 Task: Create Workspace Accounts Payable Workspace description Manage and track company employee satisfaction and morale. Workspace type Marketing 
Action: Mouse moved to (359, 73)
Screenshot: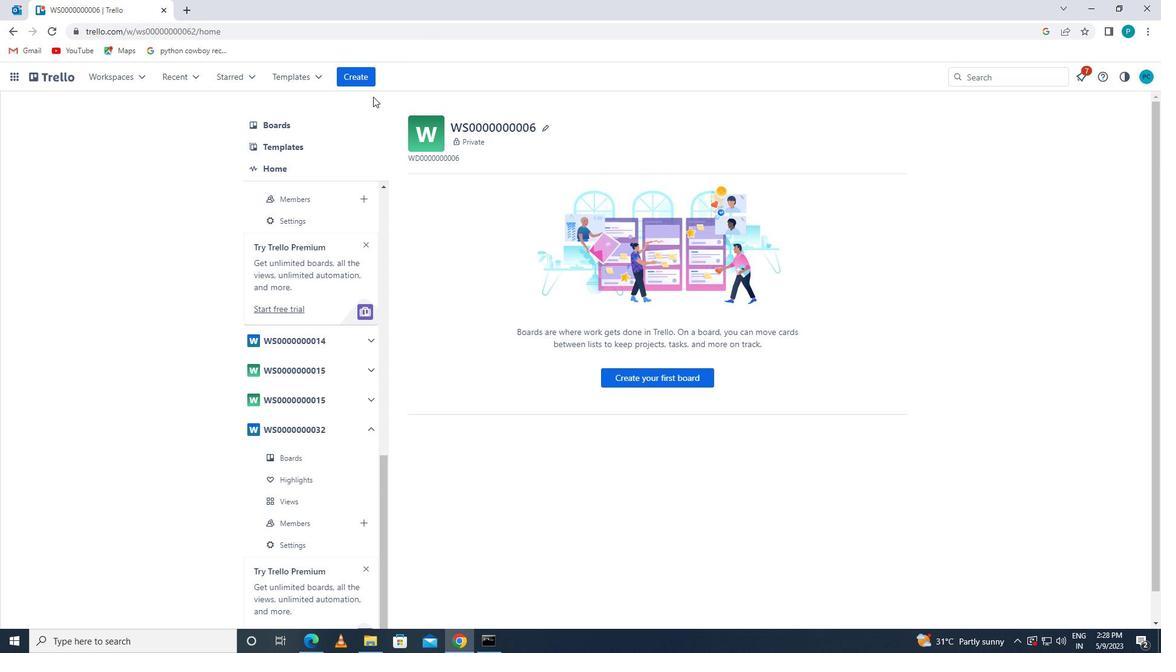 
Action: Mouse pressed left at (359, 73)
Screenshot: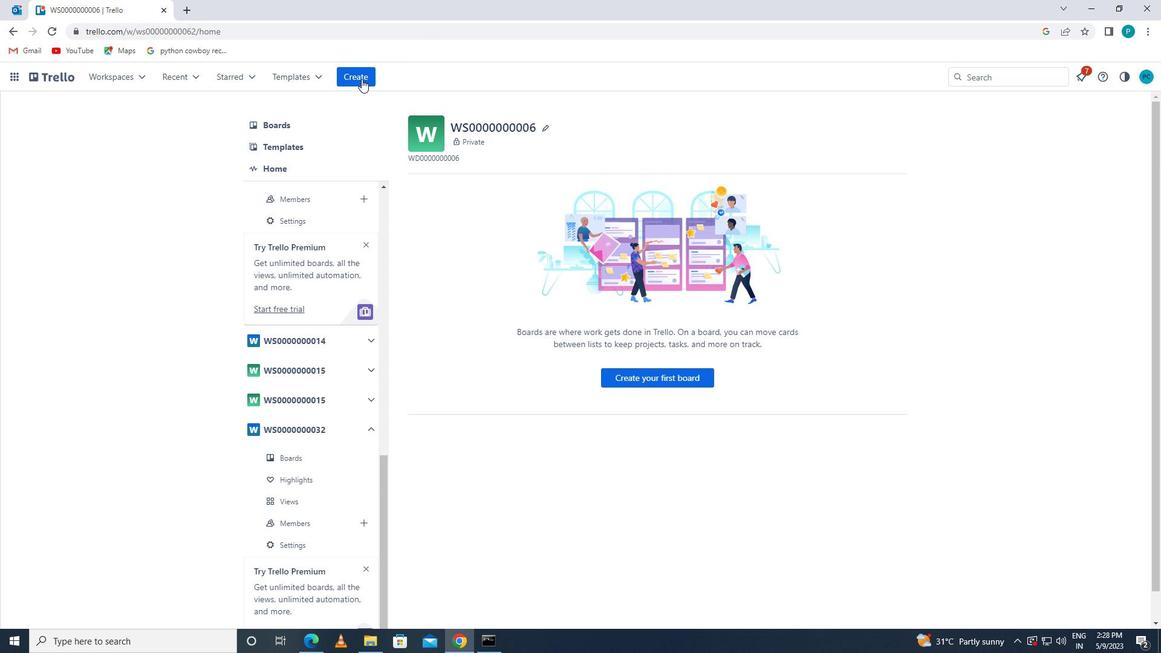 
Action: Mouse moved to (419, 198)
Screenshot: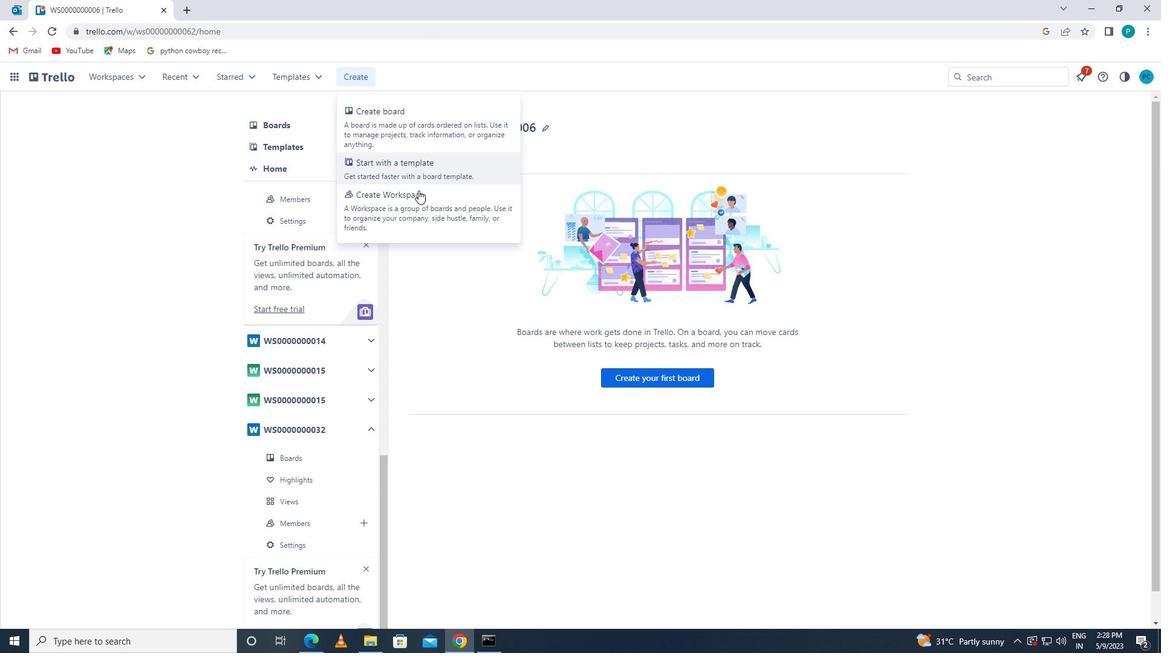 
Action: Mouse pressed left at (419, 198)
Screenshot: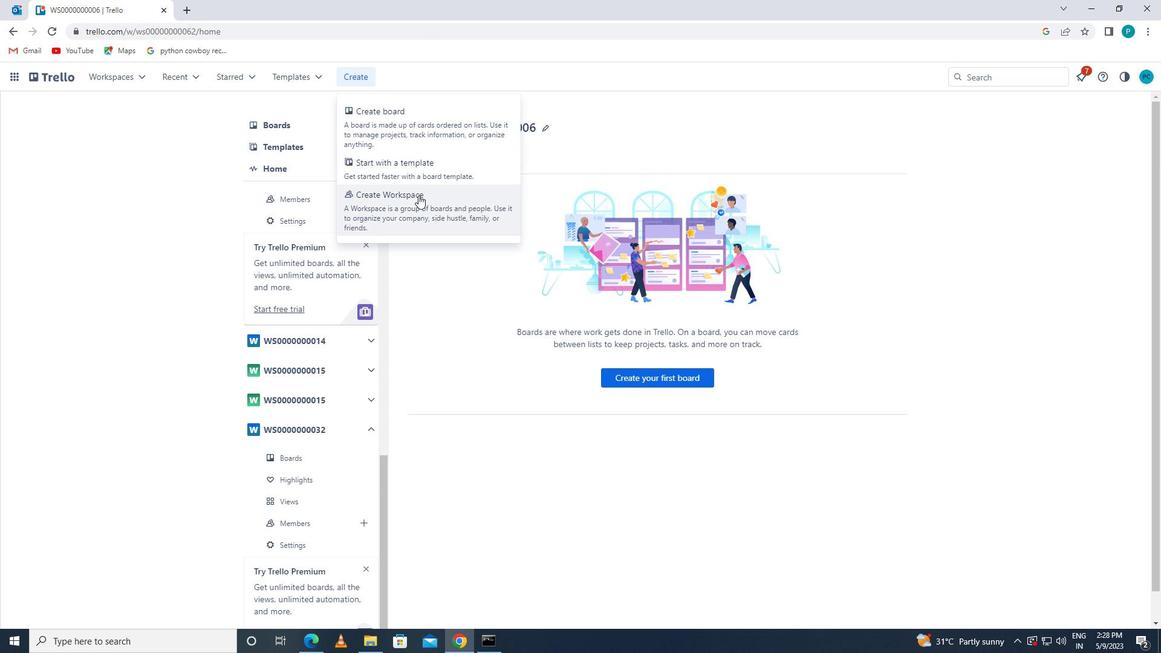 
Action: Mouse moved to (427, 234)
Screenshot: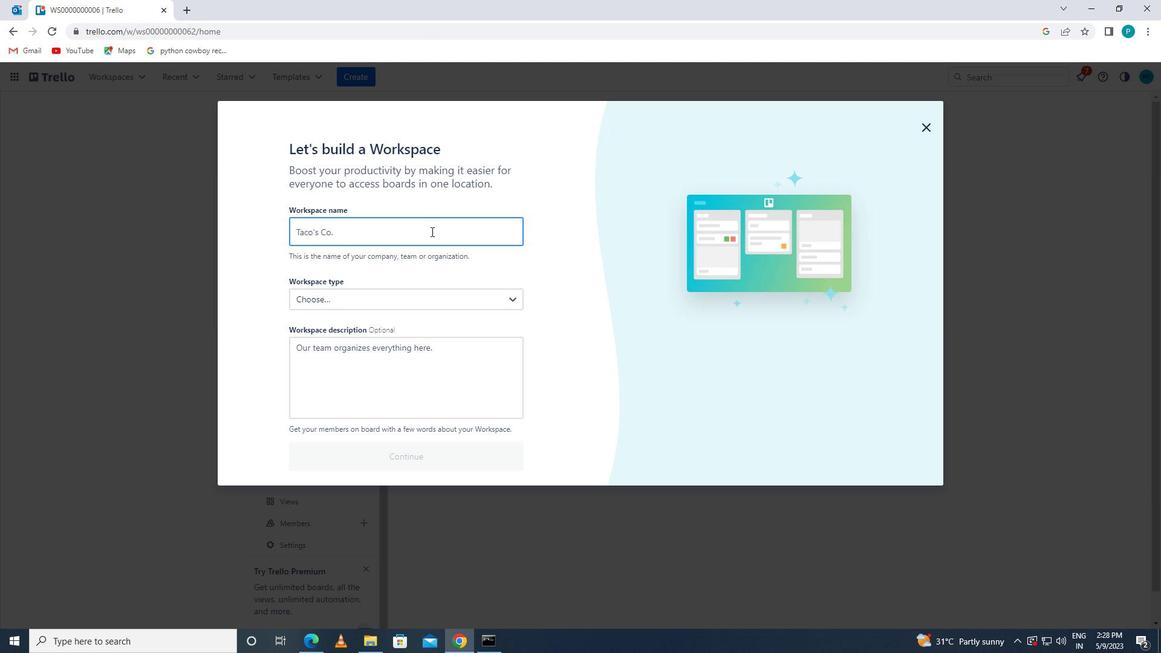 
Action: Mouse pressed left at (427, 234)
Screenshot: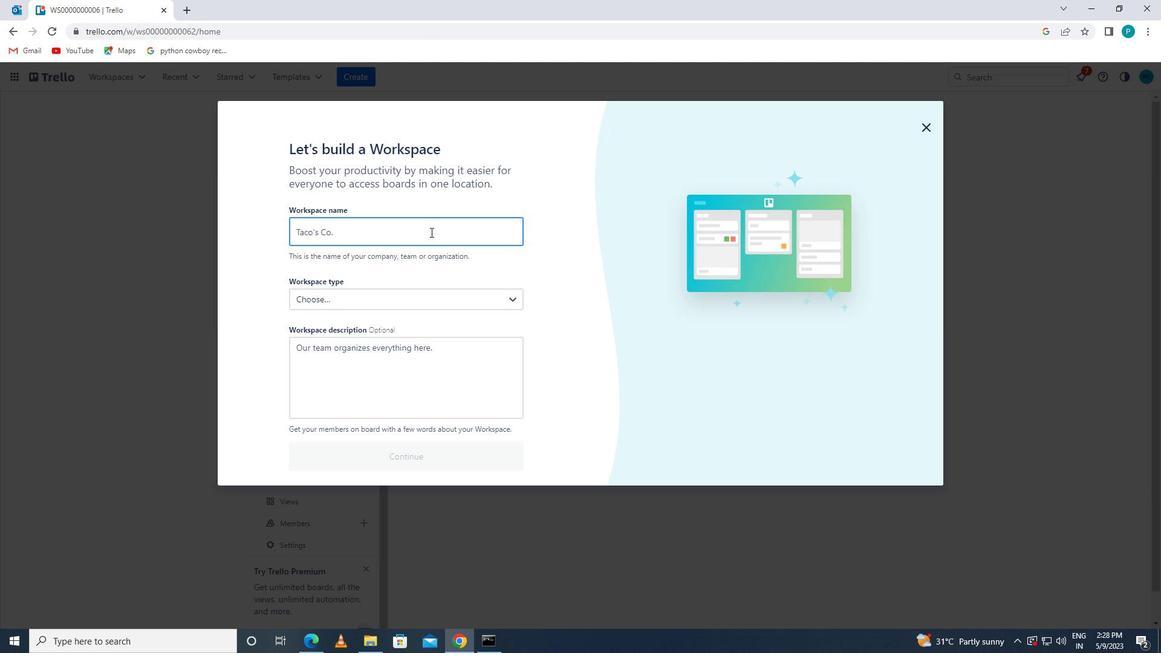 
Action: Key pressed <Key.caps_lock>a<Key.caps_lock>ccounts<Key.space><Key.caps_lock>p<Key.caps_lock>ayable<Key.space>
Screenshot: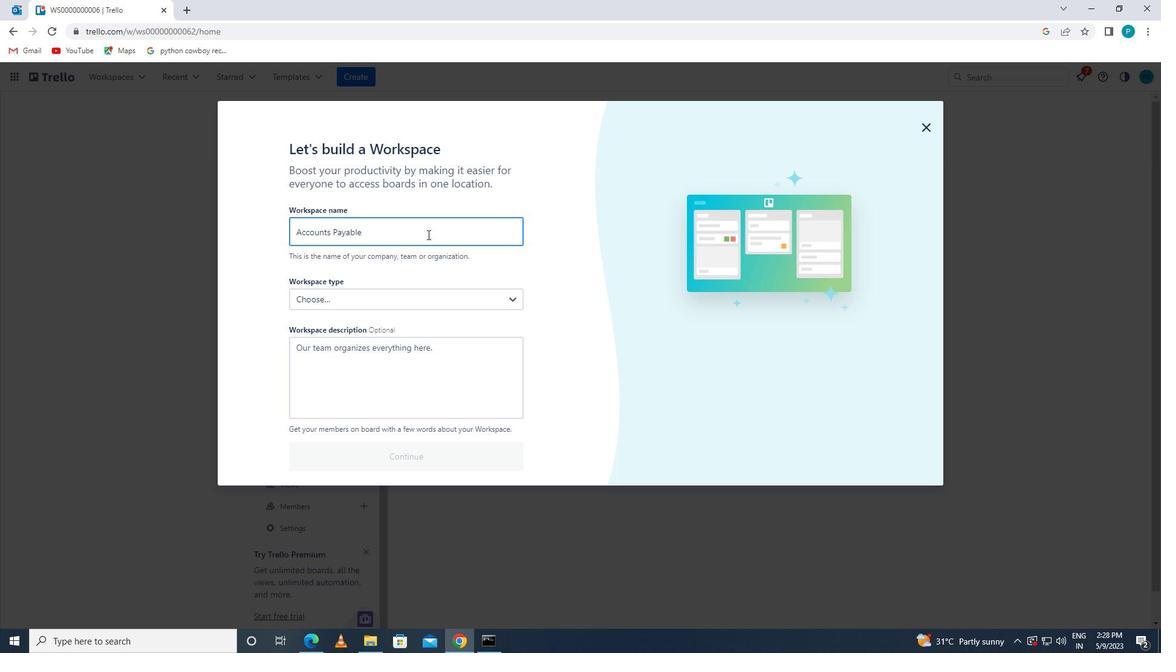 
Action: Mouse moved to (373, 299)
Screenshot: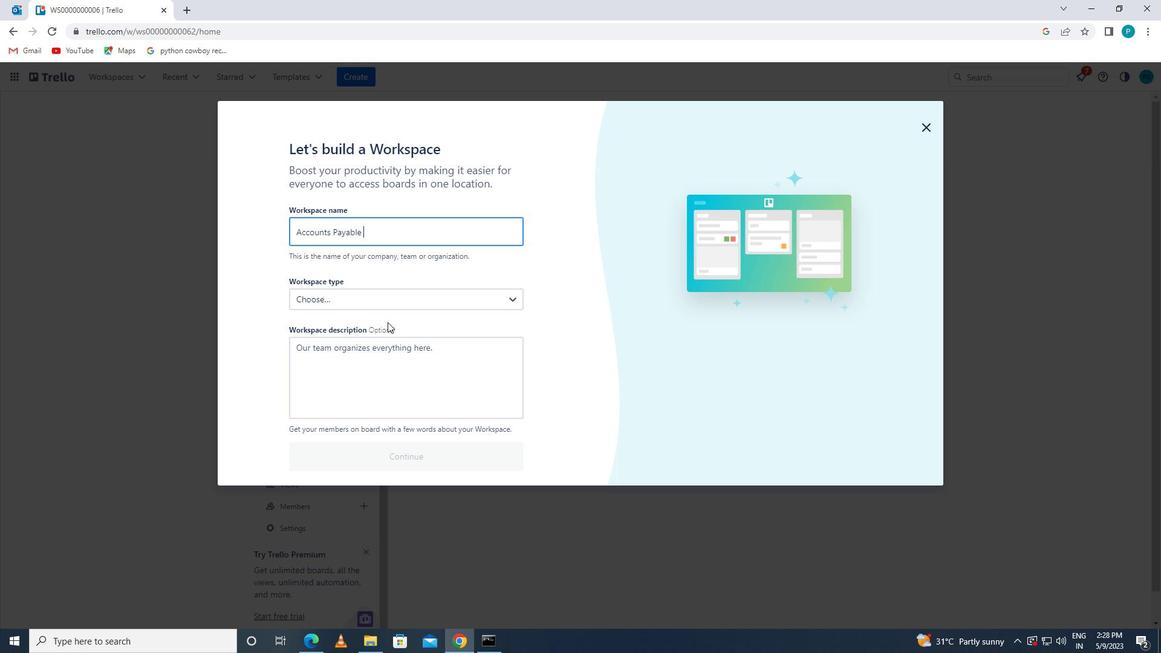 
Action: Mouse pressed left at (373, 299)
Screenshot: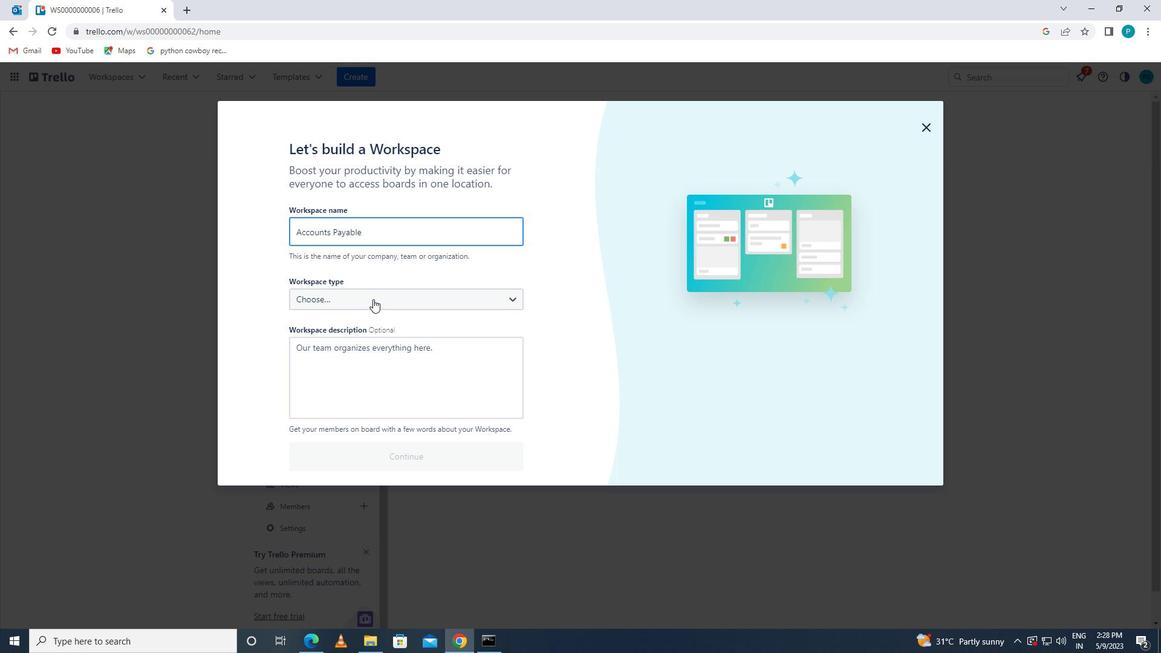 
Action: Mouse moved to (251, 306)
Screenshot: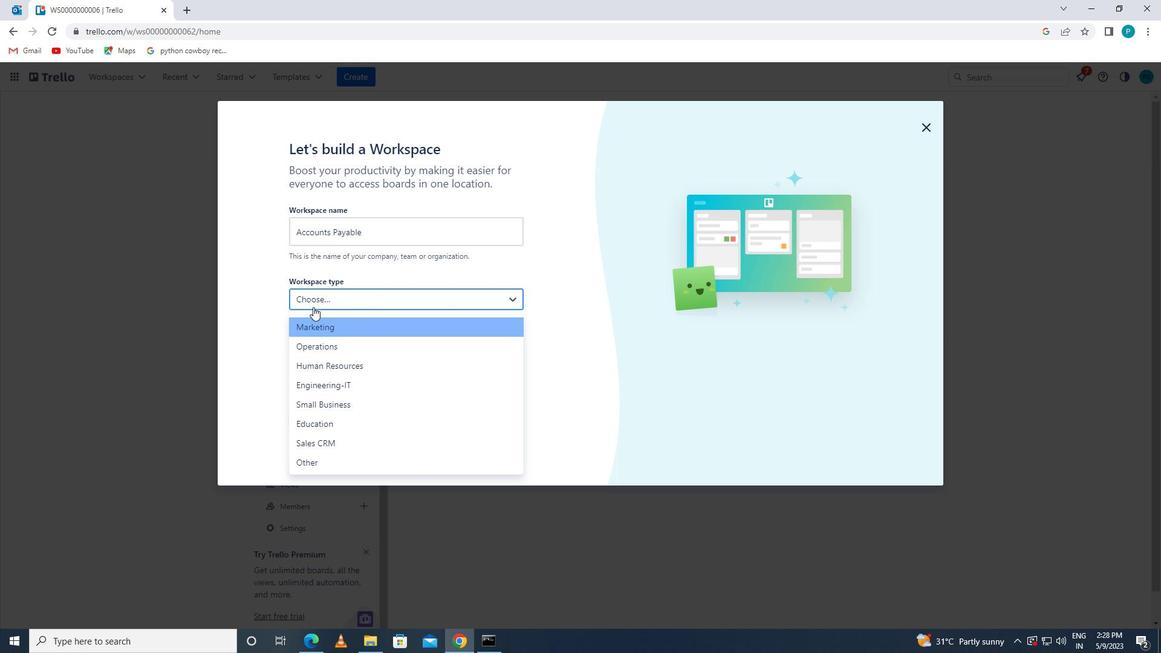
Action: Mouse pressed left at (251, 306)
Screenshot: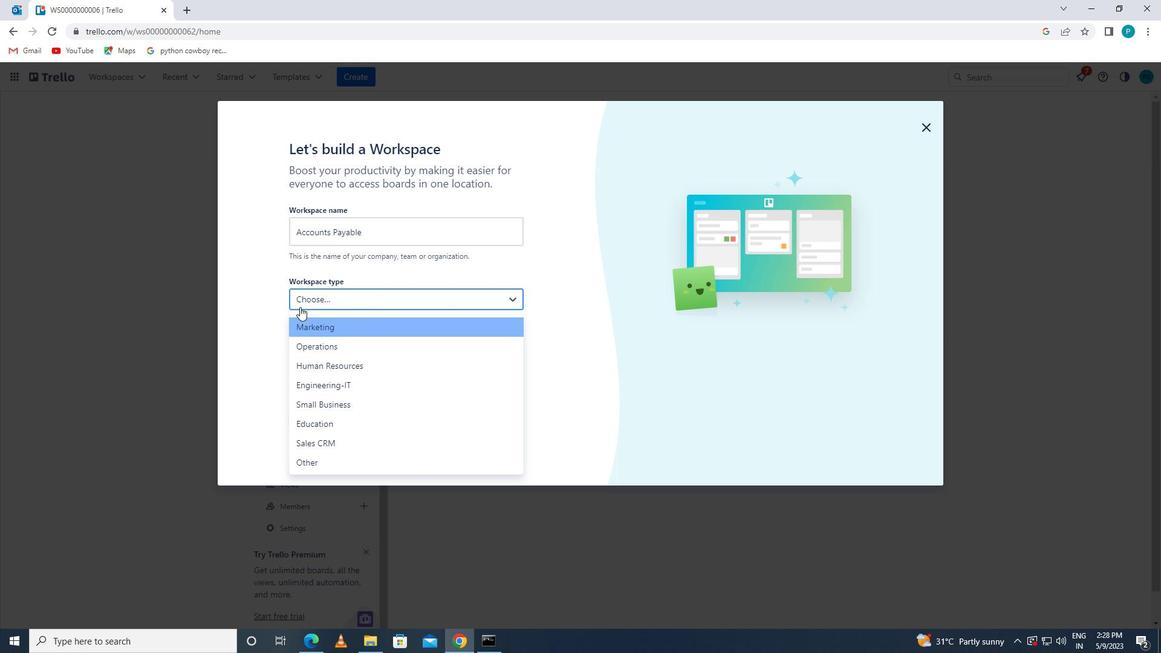 
Action: Mouse moved to (356, 384)
Screenshot: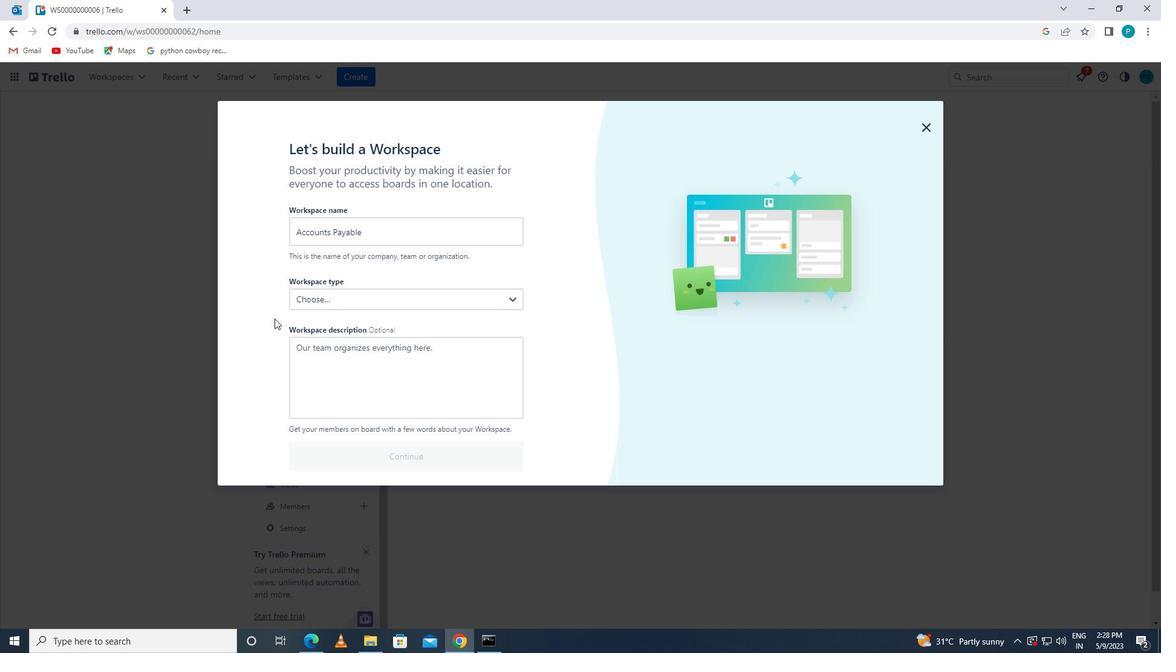 
Action: Mouse pressed left at (356, 384)
Screenshot: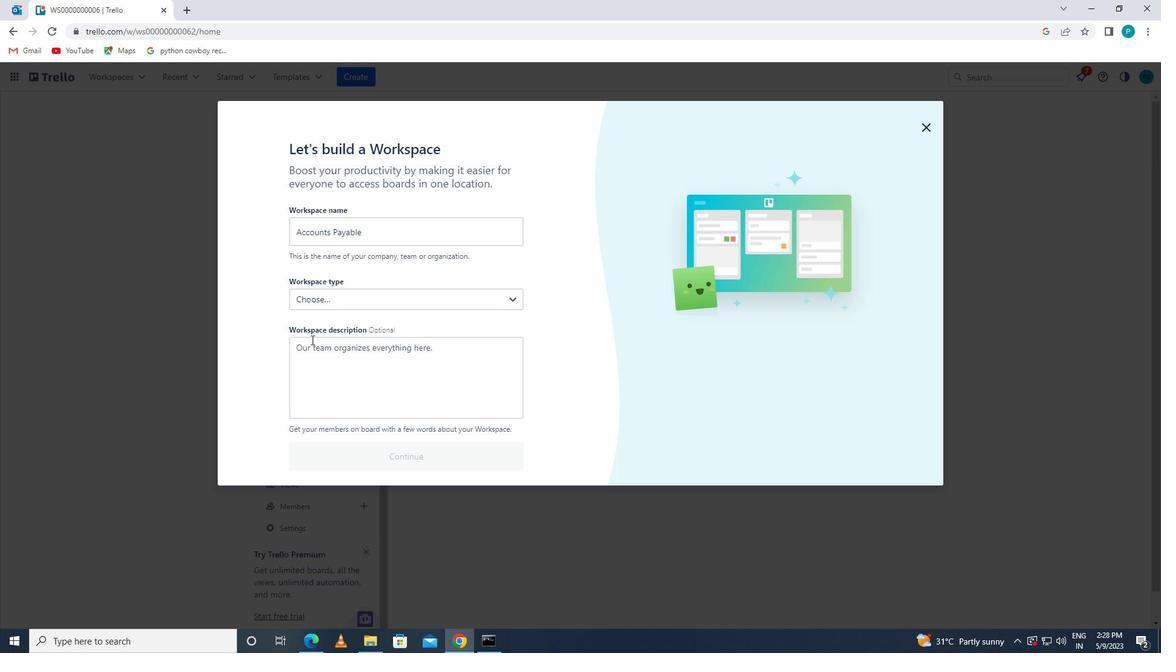 
Action: Mouse moved to (349, 381)
Screenshot: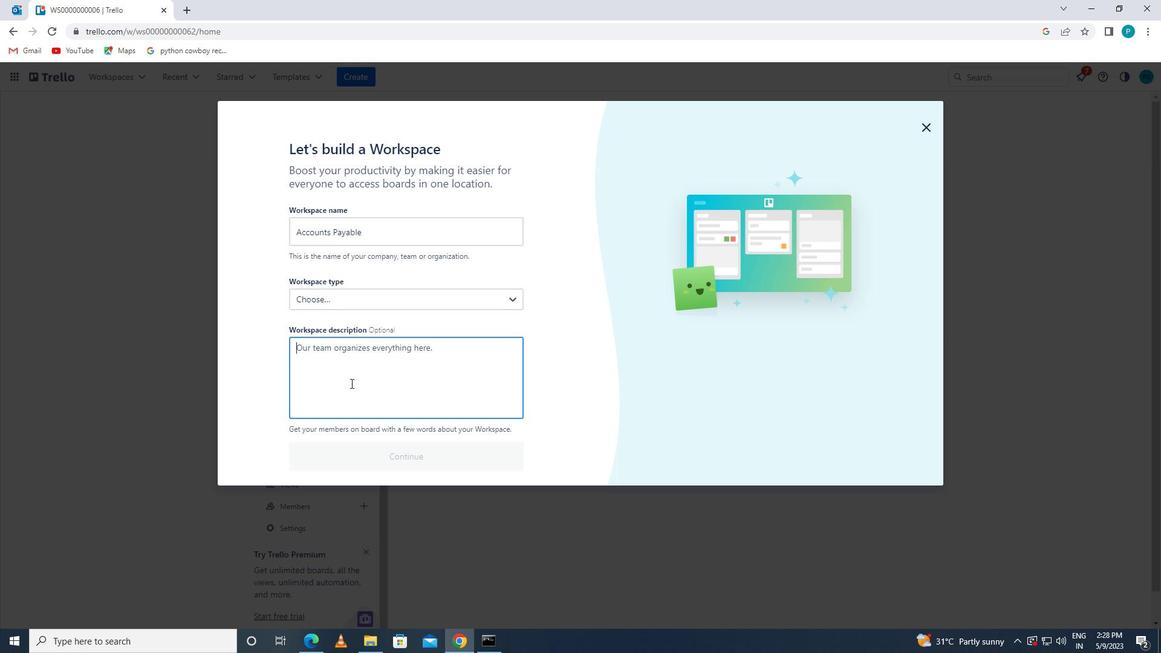 
Action: Key pressed <Key.caps_lock>m<Key.caps_lock>anage<Key.space>and<Key.space><Key.caps_lock><Key.caps_lock>trck<Key.backspace><Key.backspace>ack<Key.space>company<Key.space>employee<Key.space>satisfaction<Key.space>and<Key.space>morale
Screenshot: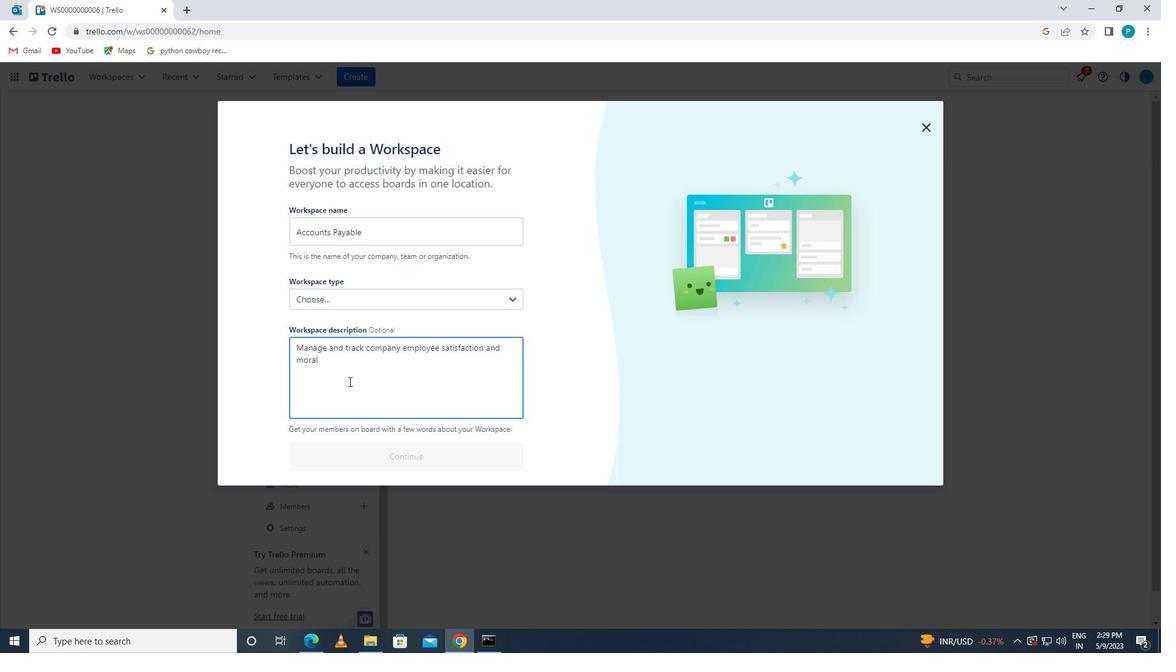 
Action: Mouse moved to (376, 298)
Screenshot: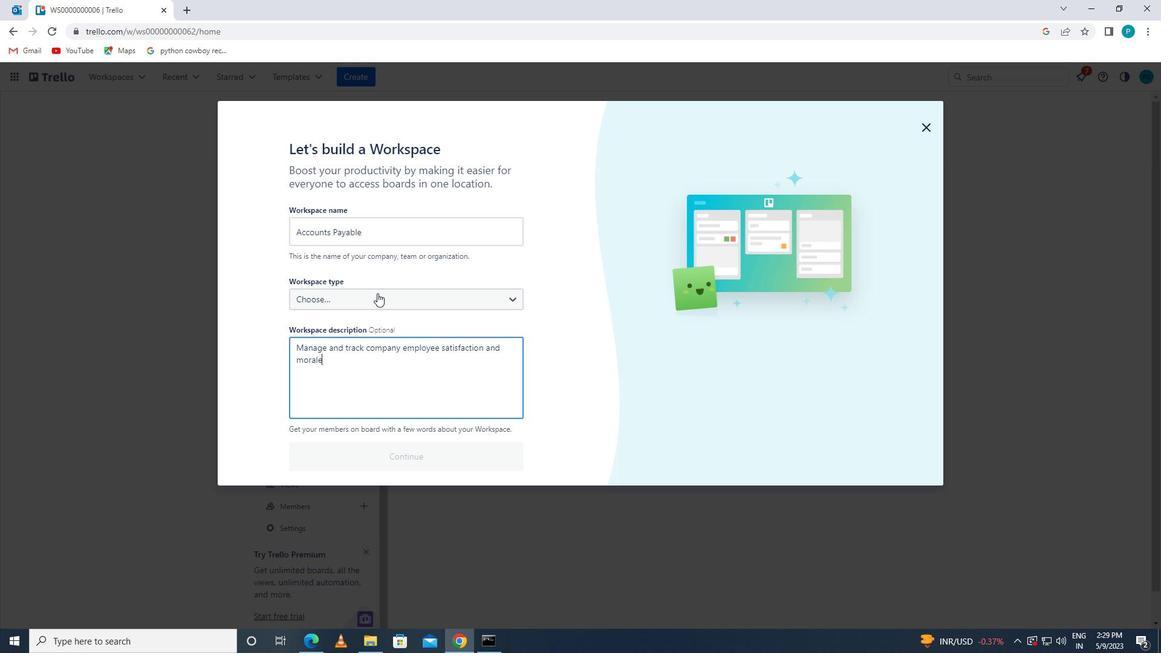 
Action: Mouse pressed left at (376, 298)
Screenshot: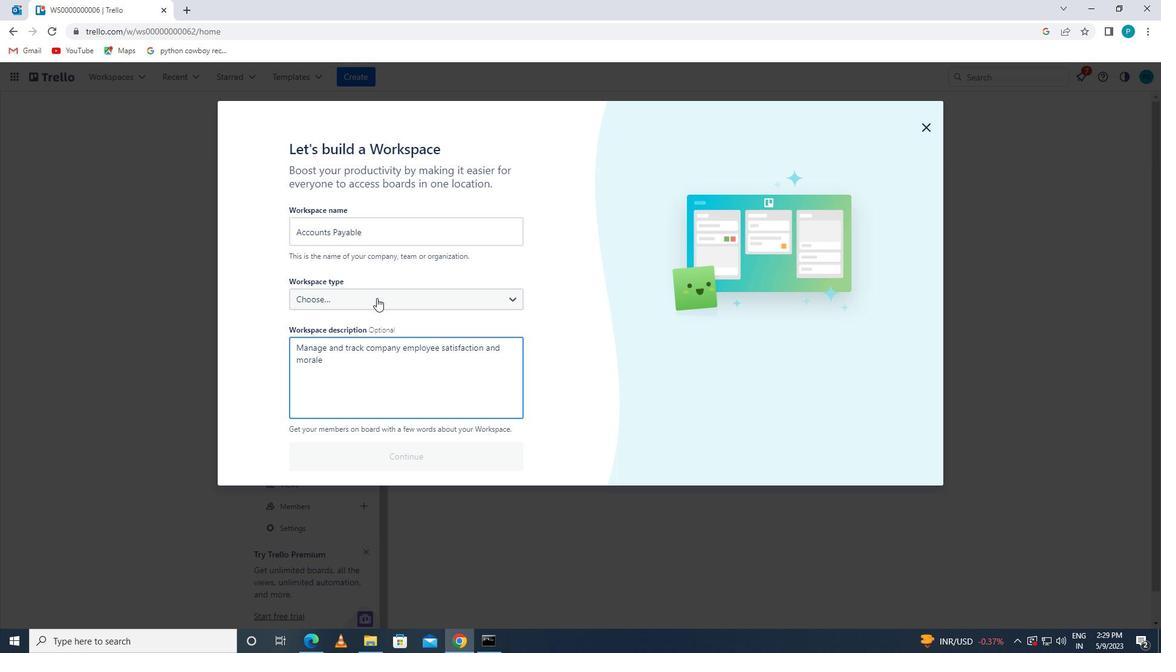 
Action: Mouse moved to (326, 329)
Screenshot: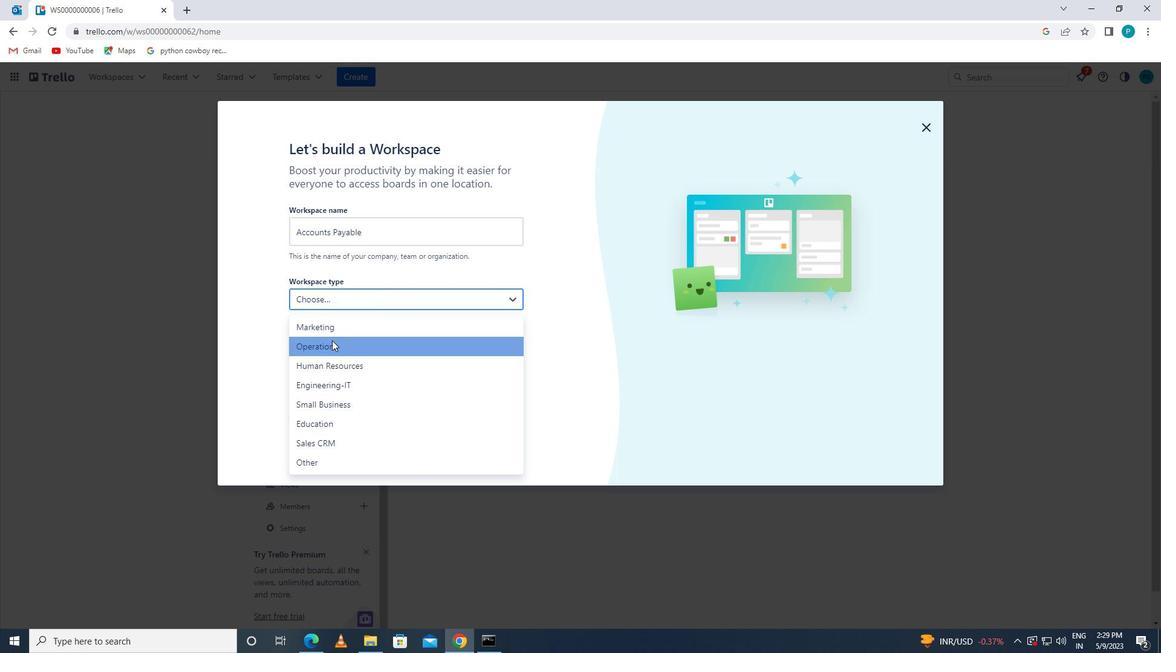 
Action: Mouse pressed left at (326, 329)
Screenshot: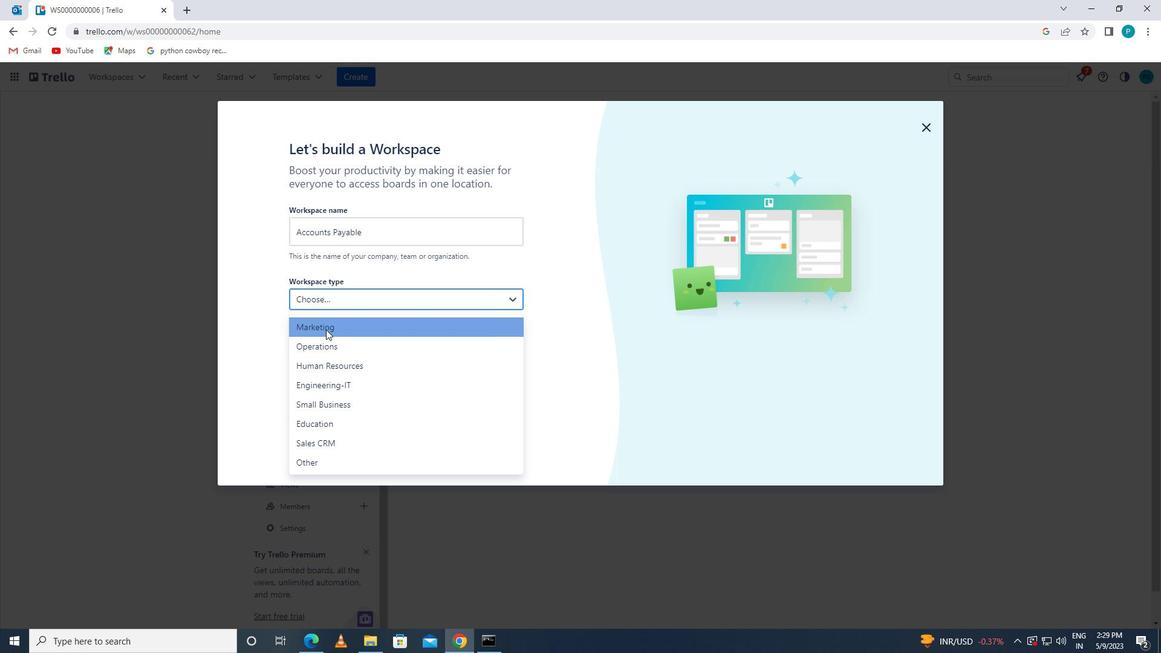 
Action: Mouse moved to (362, 460)
Screenshot: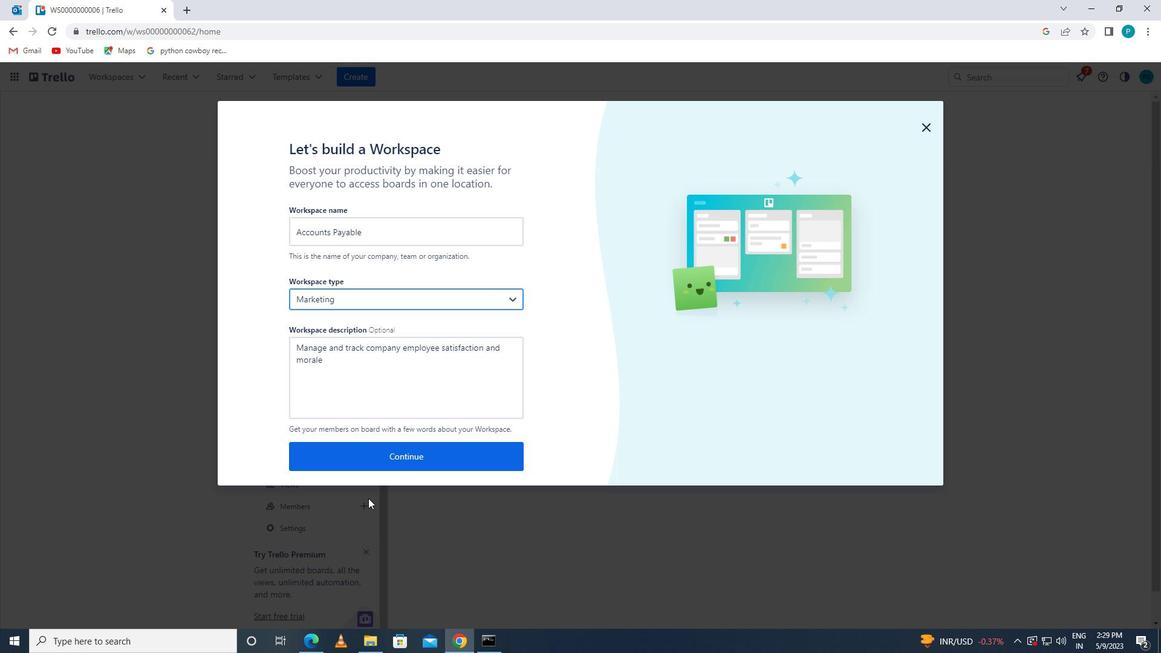 
Action: Mouse pressed left at (362, 460)
Screenshot: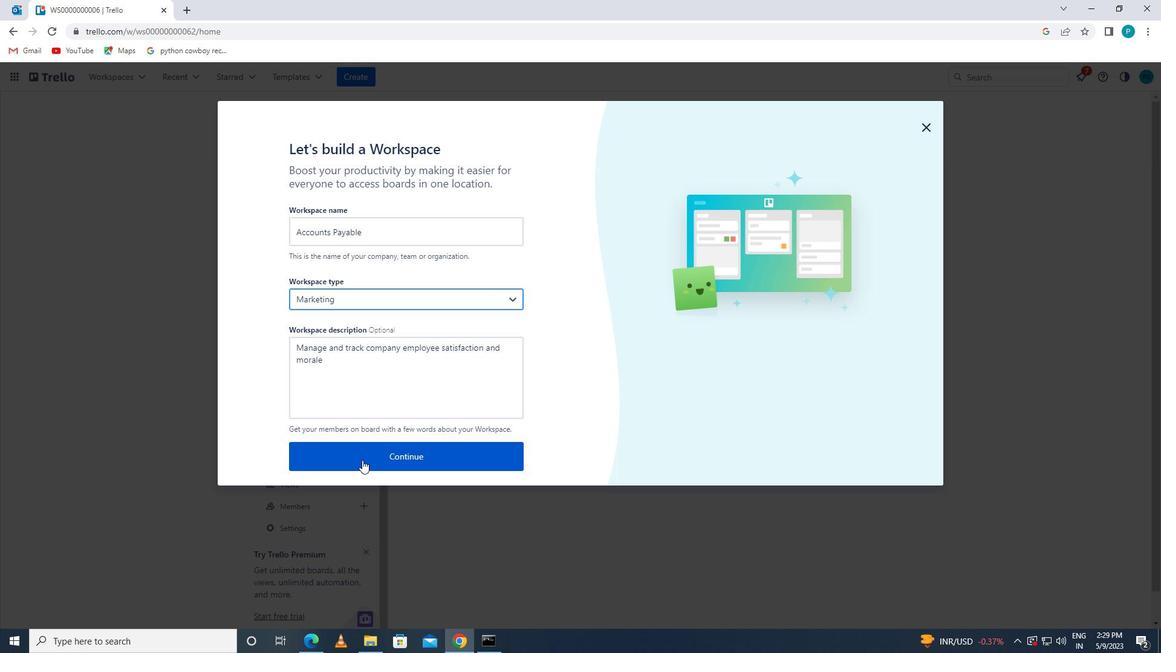 
